 Task: Look for products in the category "Disposable Plates & Utensils" that are on sale.
Action: Mouse pressed left at (316, 165)
Screenshot: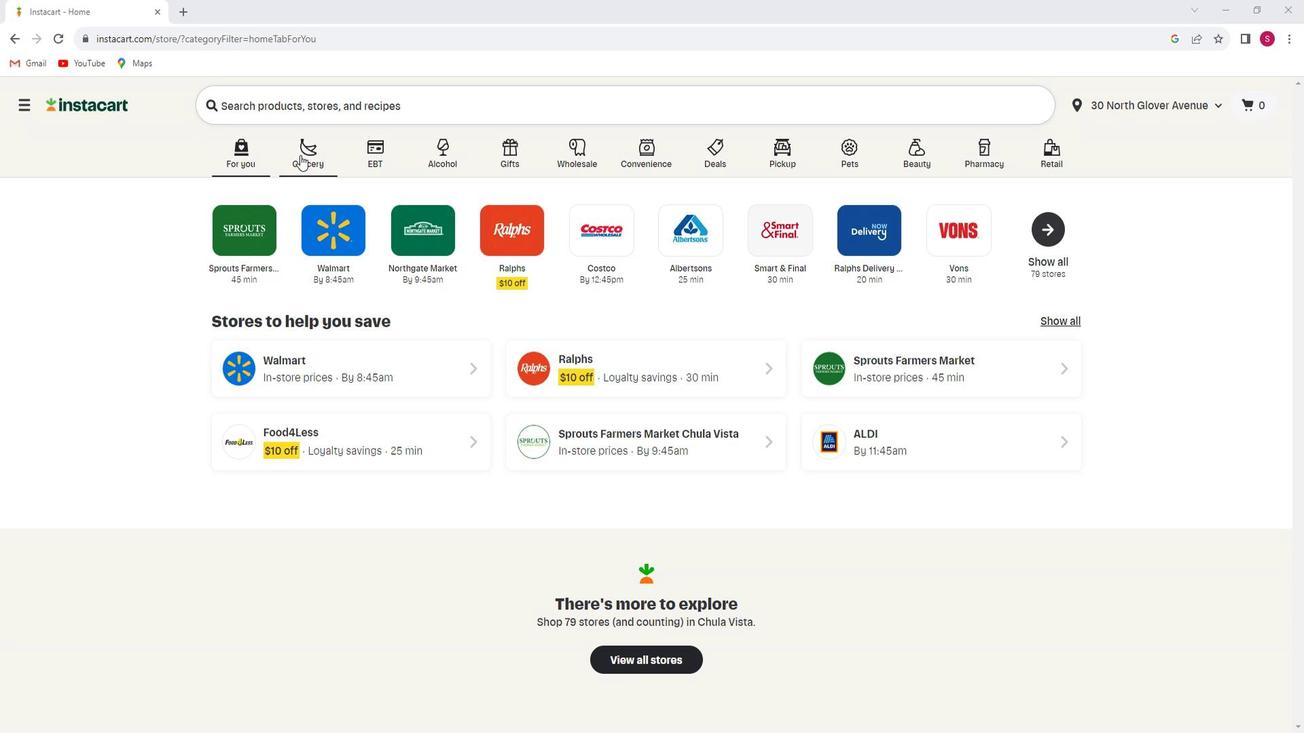 
Action: Mouse moved to (292, 402)
Screenshot: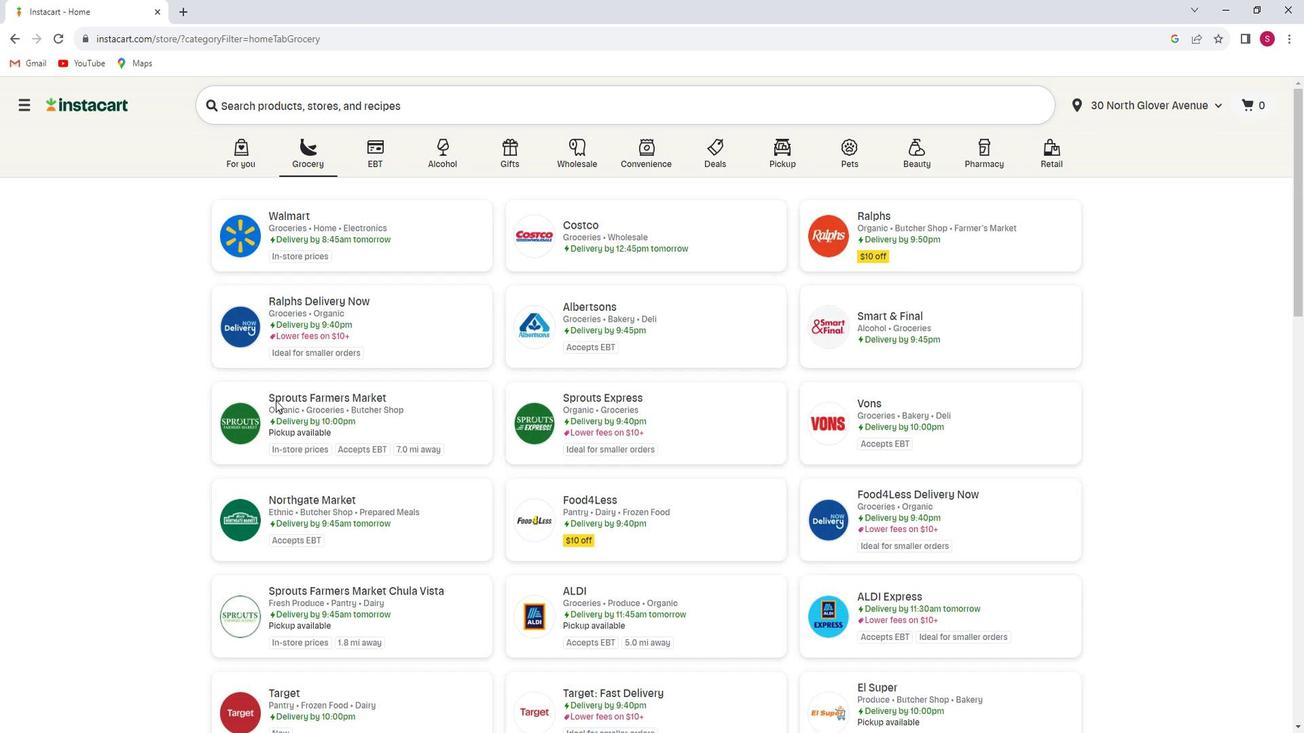 
Action: Mouse pressed left at (292, 402)
Screenshot: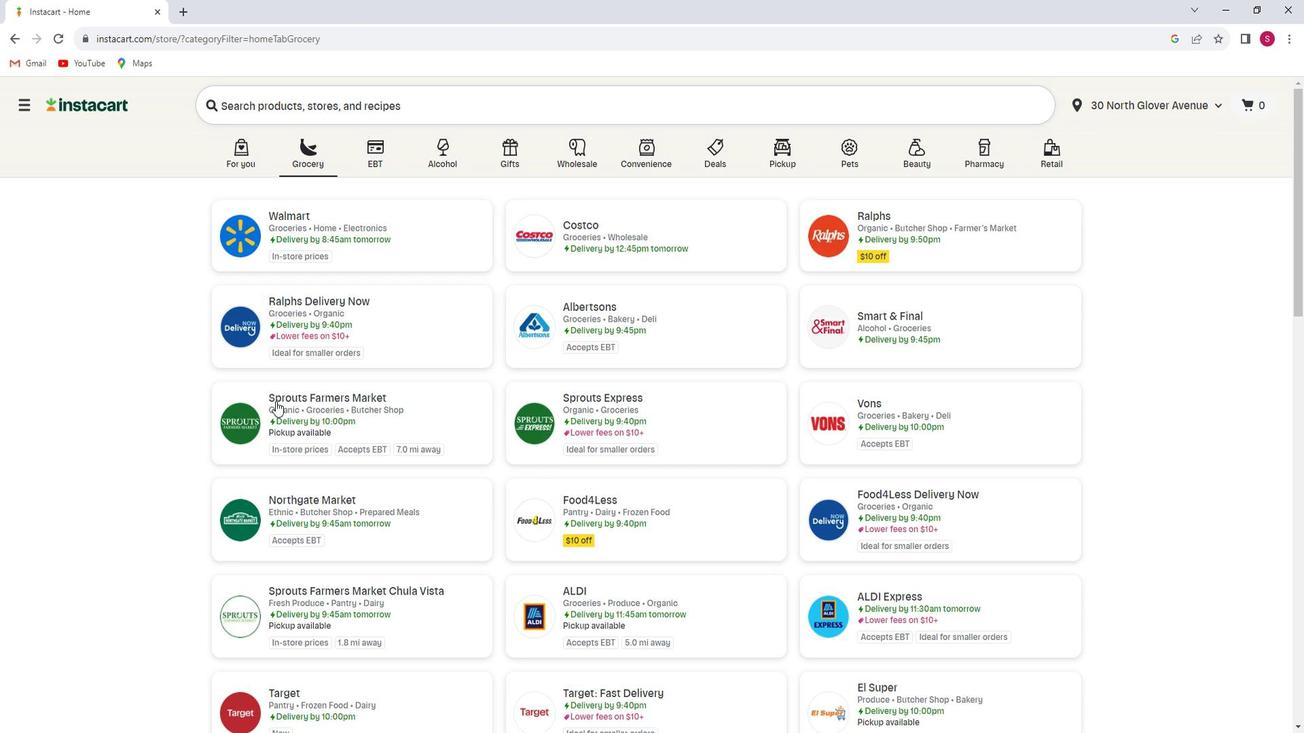 
Action: Mouse moved to (76, 418)
Screenshot: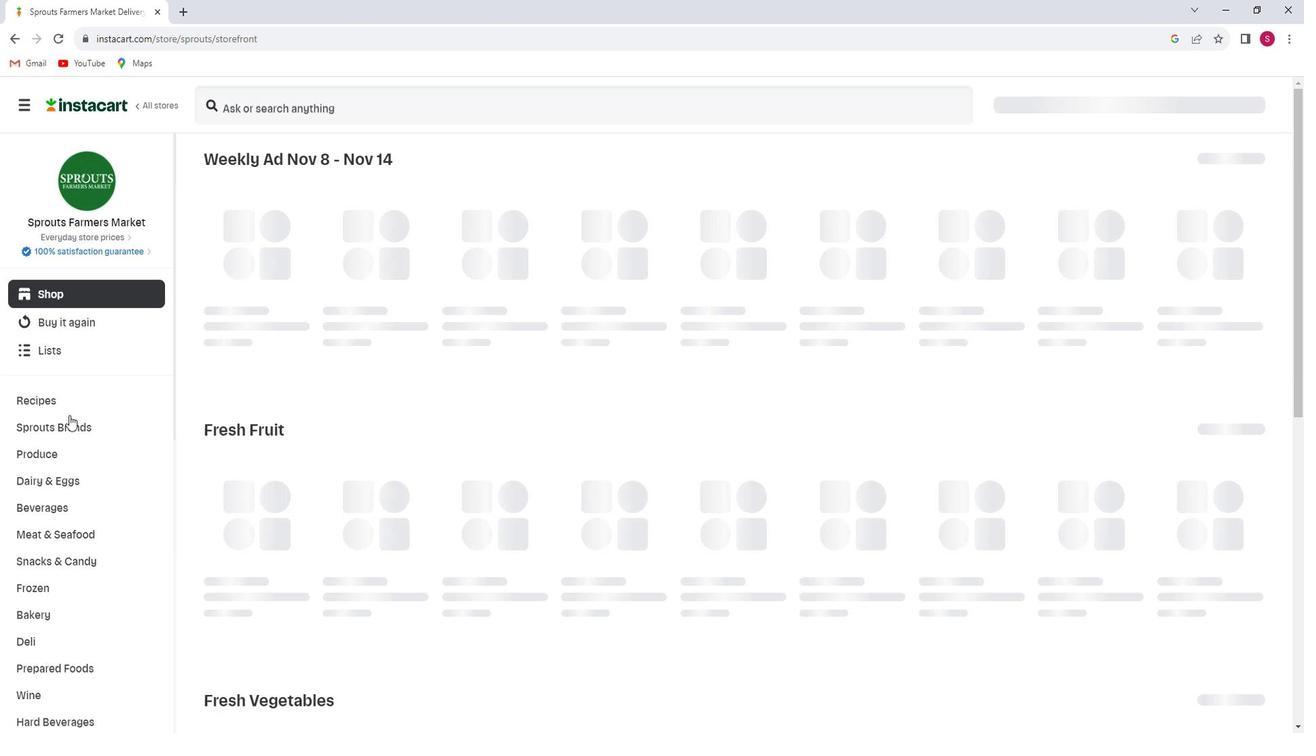 
Action: Mouse scrolled (76, 417) with delta (0, 0)
Screenshot: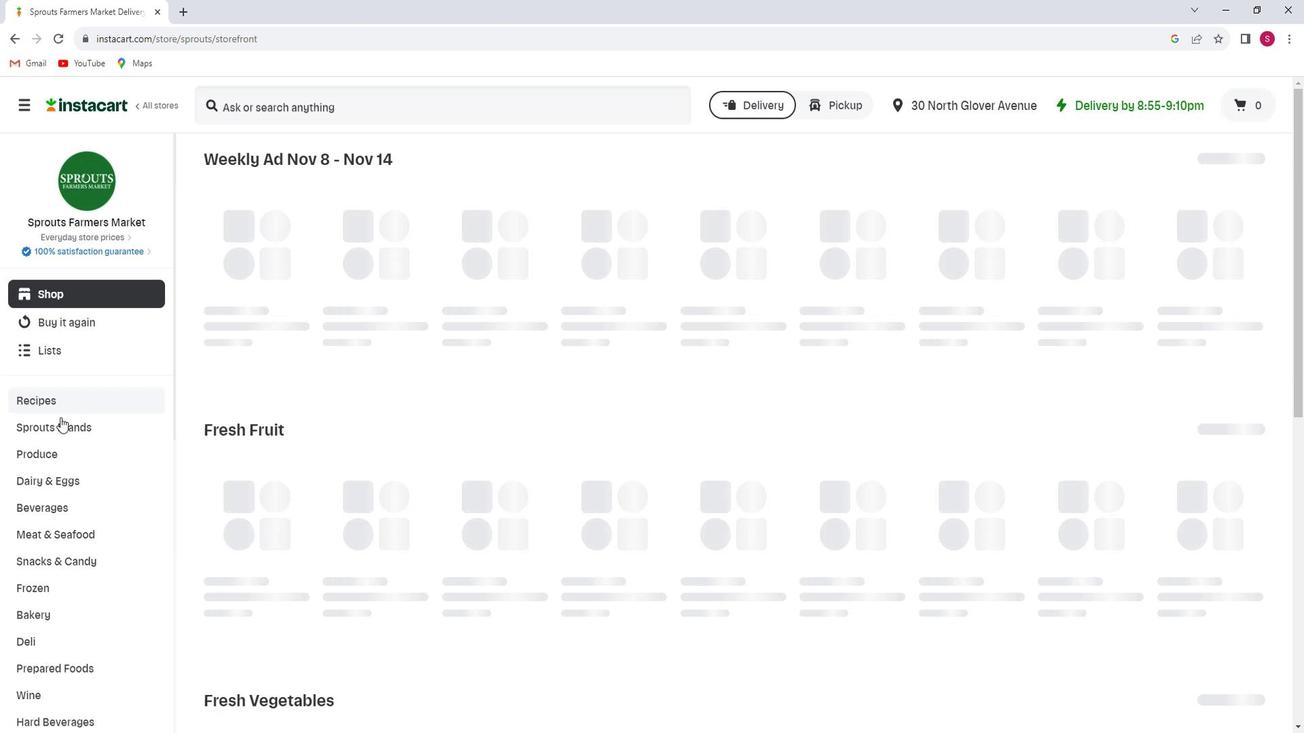 
Action: Mouse scrolled (76, 417) with delta (0, 0)
Screenshot: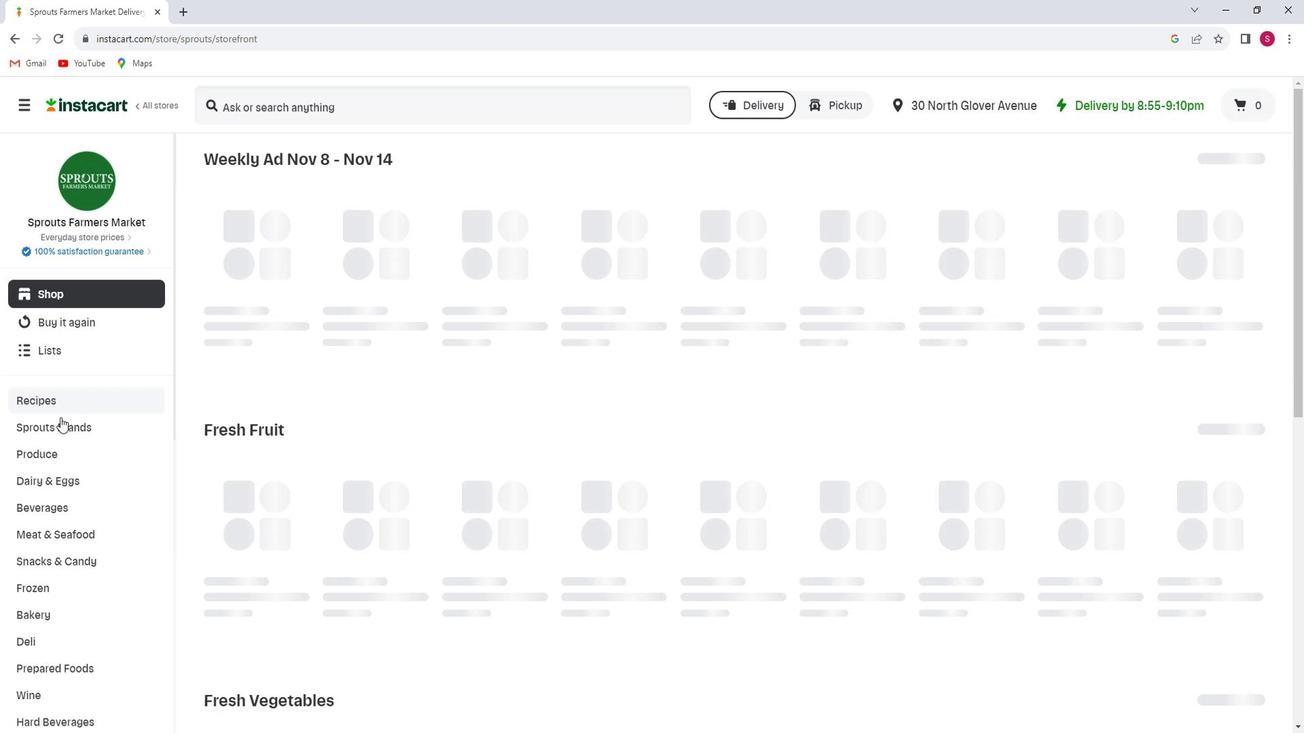 
Action: Mouse scrolled (76, 417) with delta (0, 0)
Screenshot: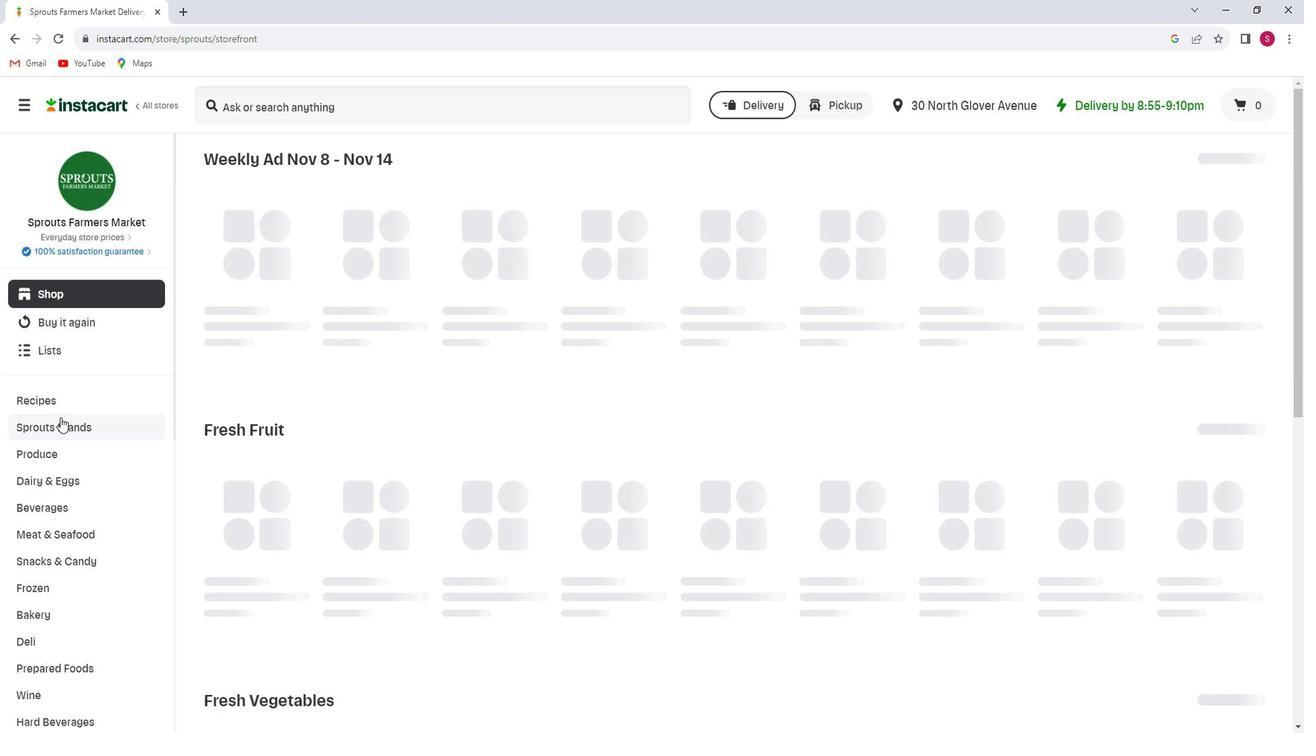 
Action: Mouse moved to (76, 413)
Screenshot: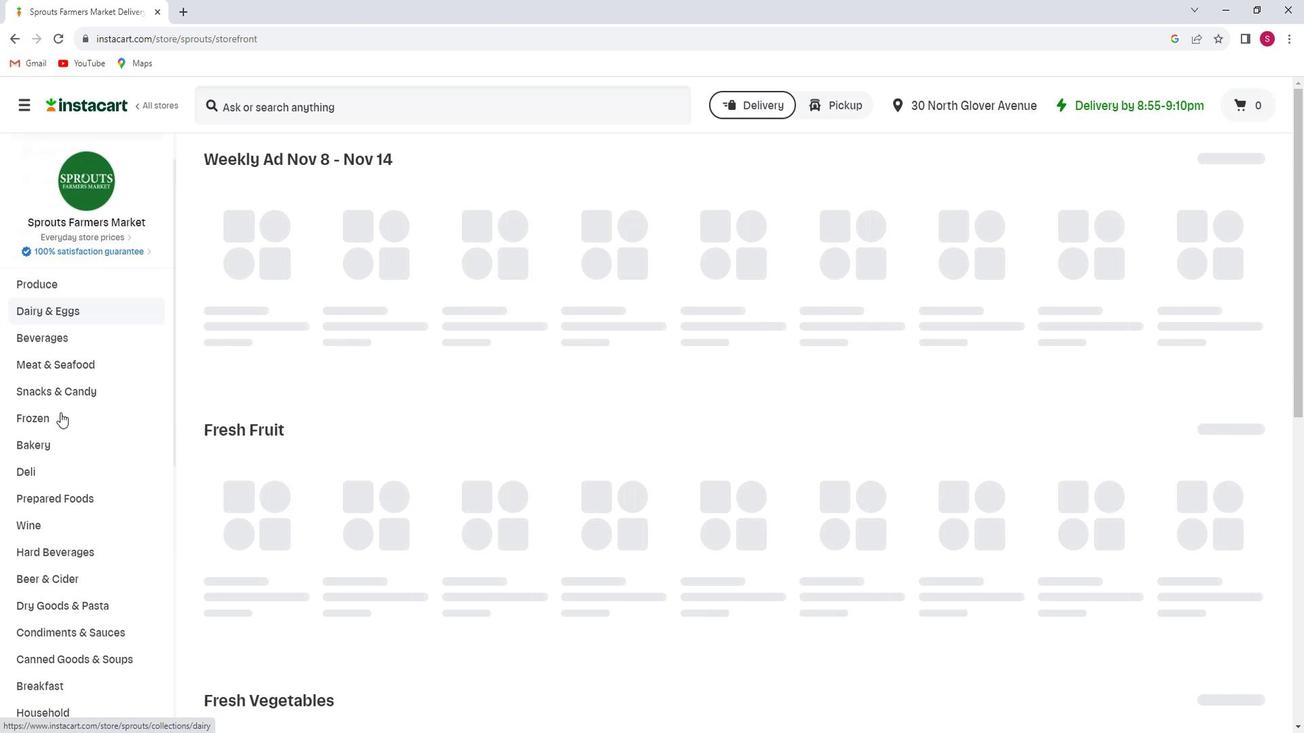 
Action: Mouse scrolled (76, 412) with delta (0, 0)
Screenshot: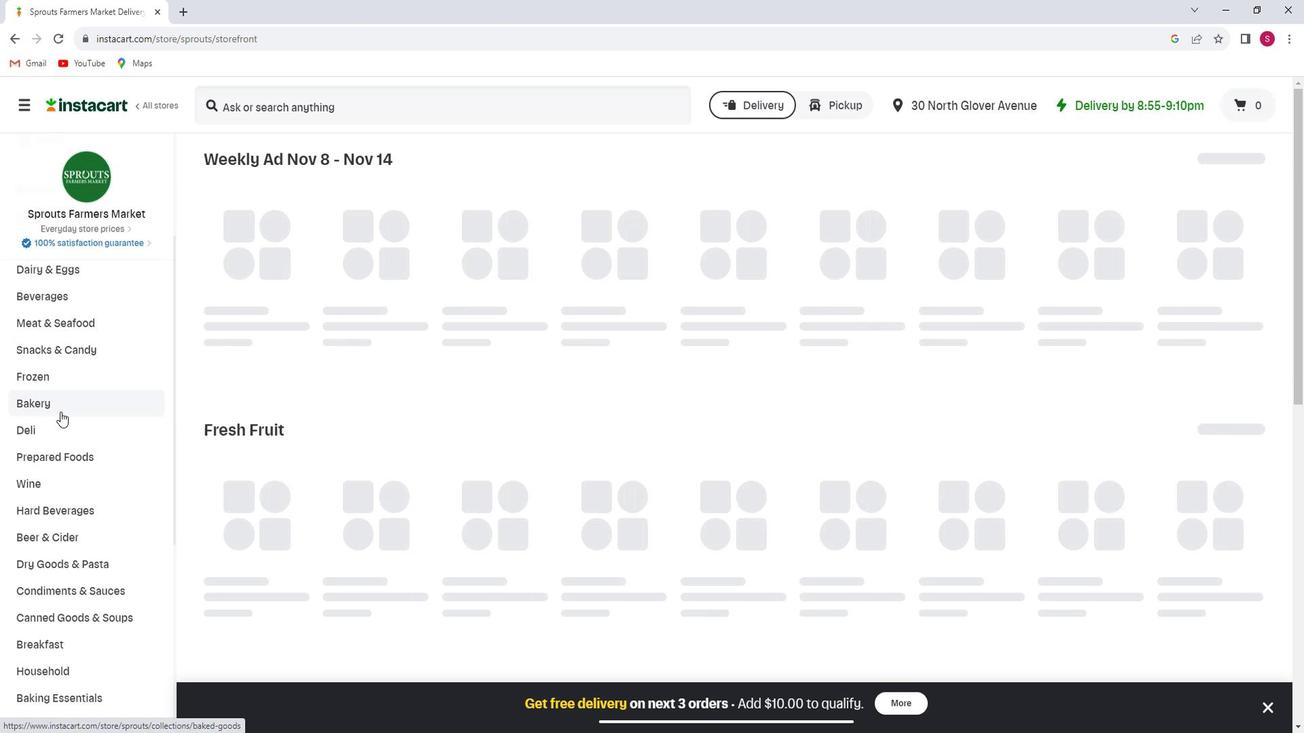 
Action: Mouse scrolled (76, 412) with delta (0, 0)
Screenshot: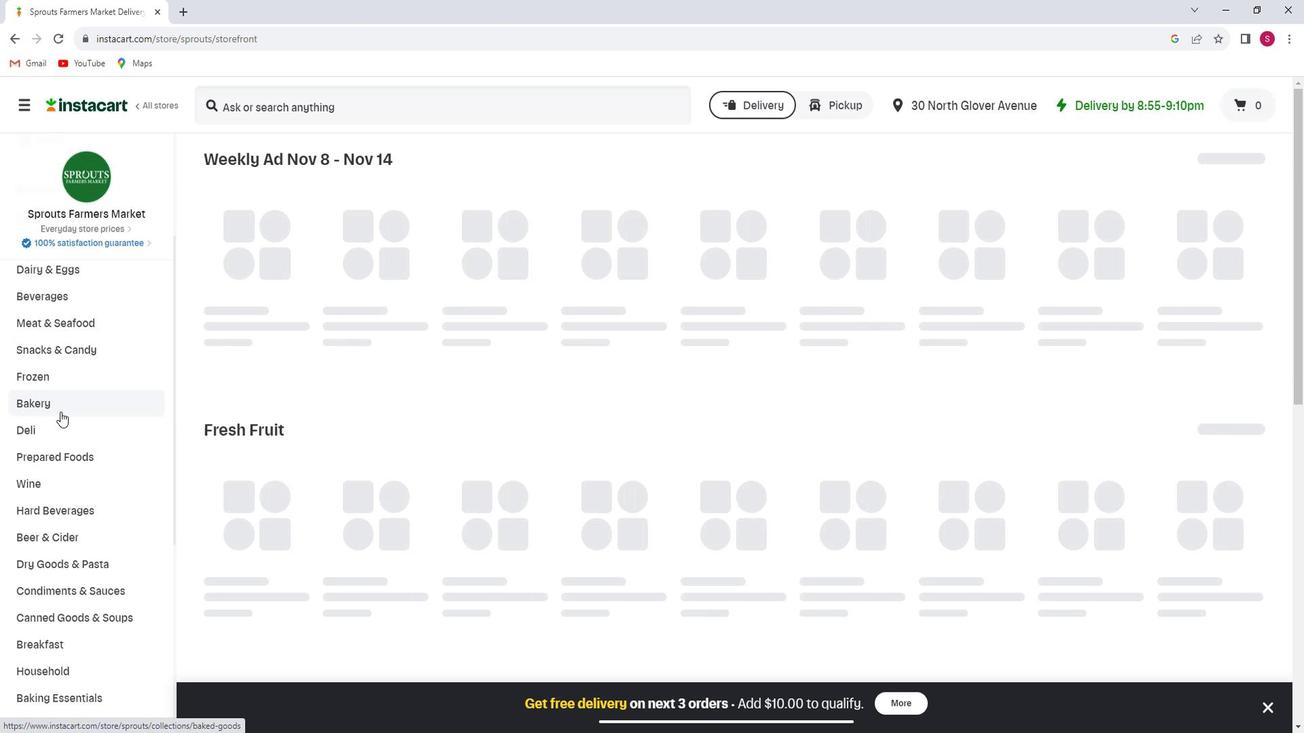 
Action: Mouse scrolled (76, 412) with delta (0, 0)
Screenshot: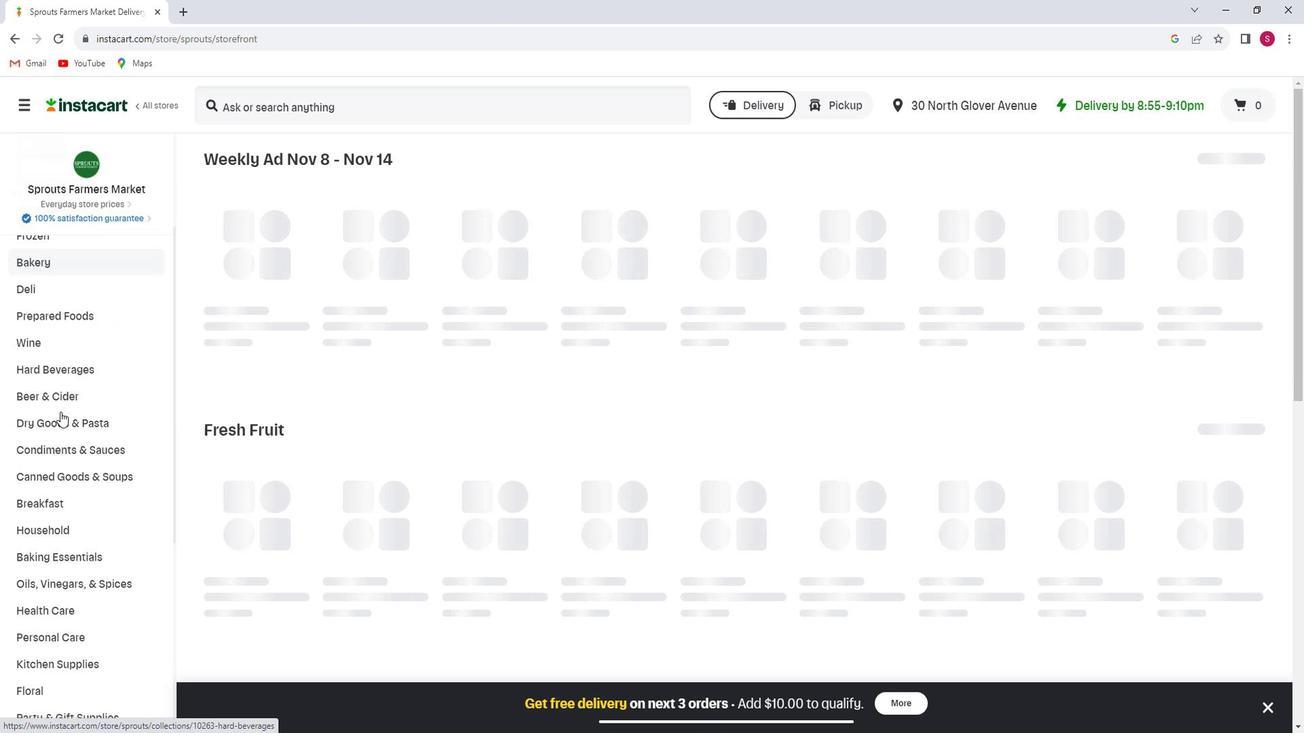 
Action: Mouse scrolled (76, 412) with delta (0, 0)
Screenshot: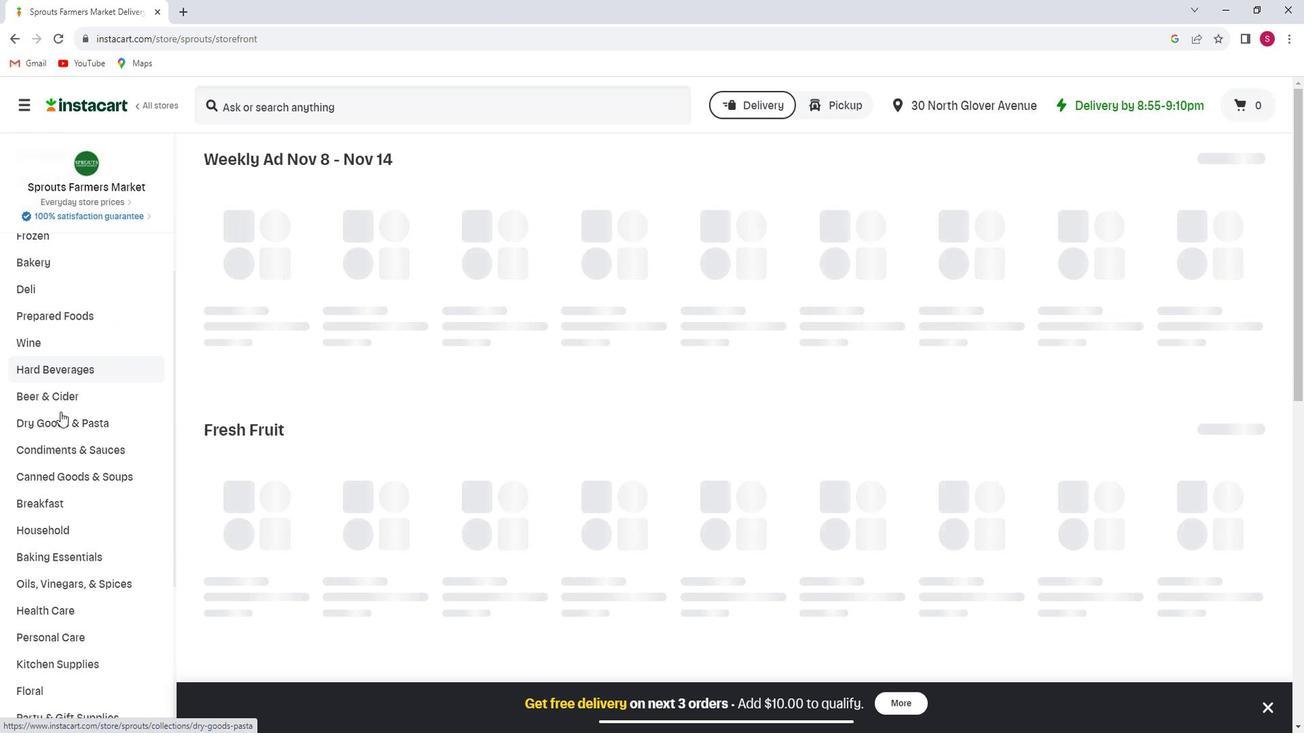 
Action: Mouse moved to (54, 529)
Screenshot: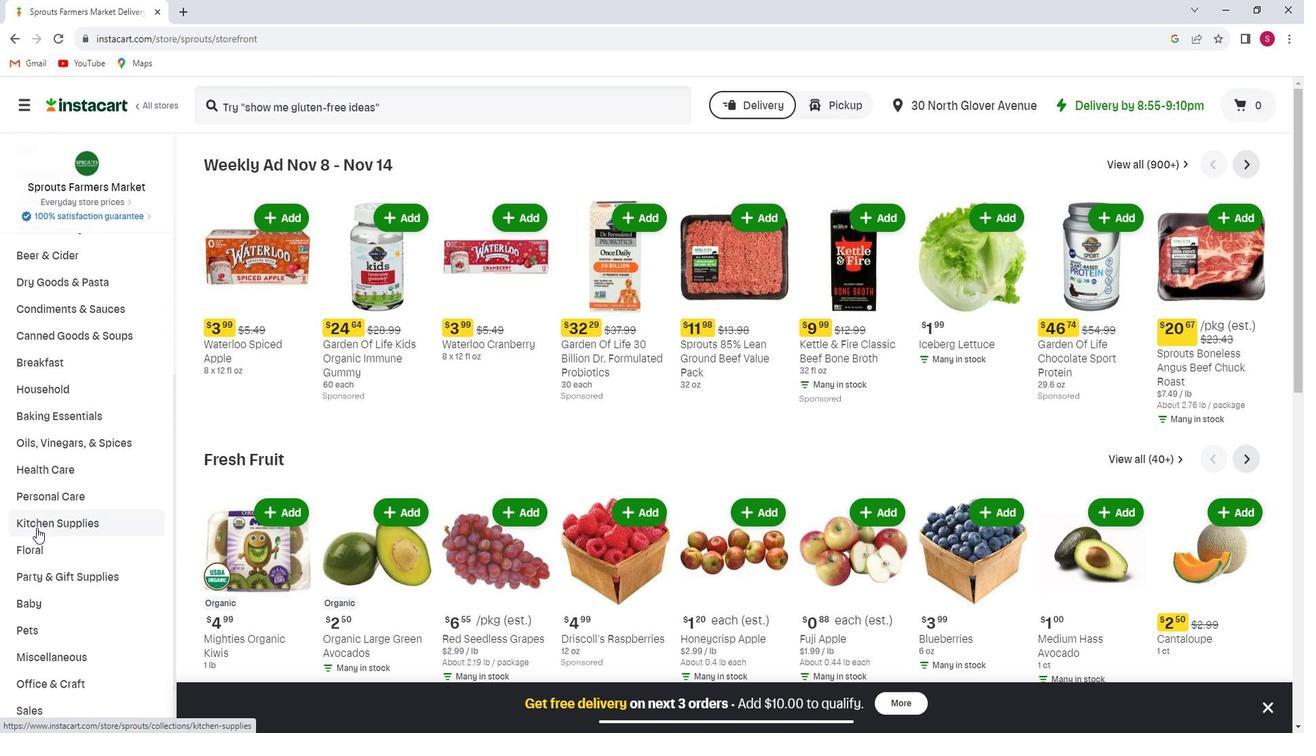 
Action: Mouse pressed left at (54, 529)
Screenshot: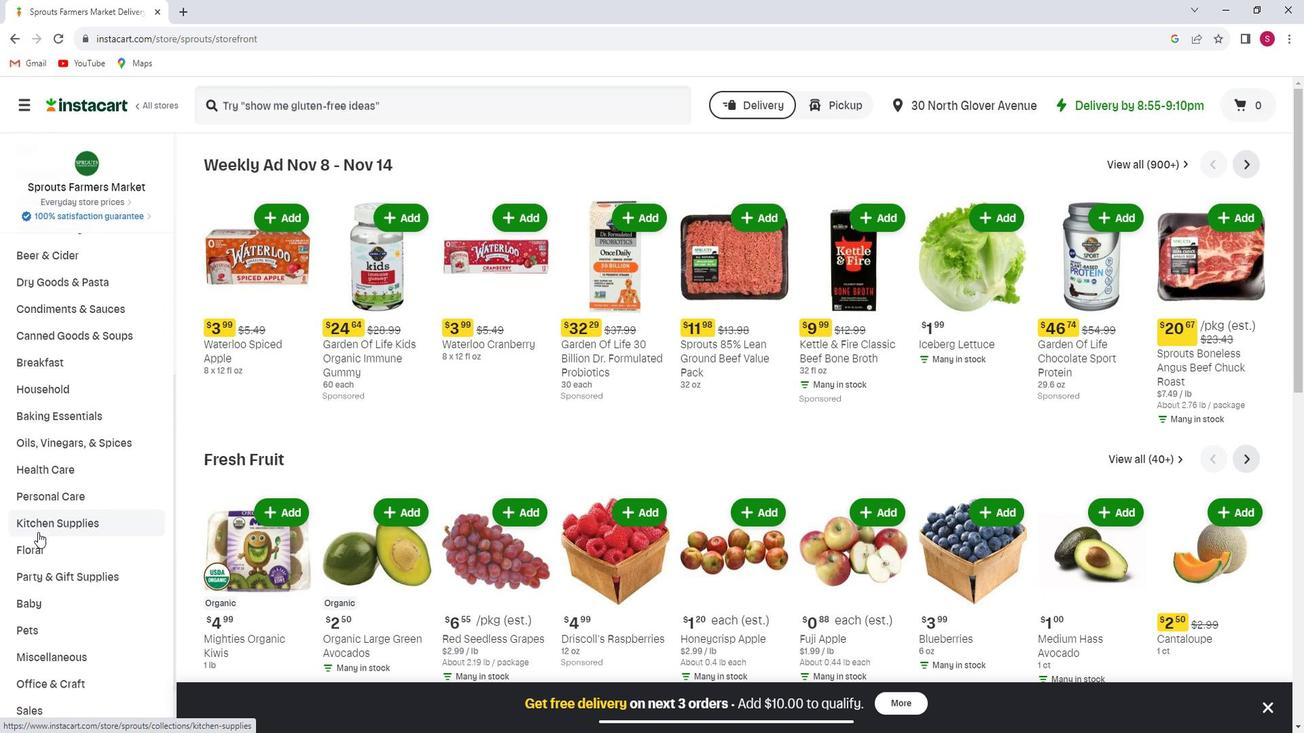 
Action: Mouse moved to (65, 569)
Screenshot: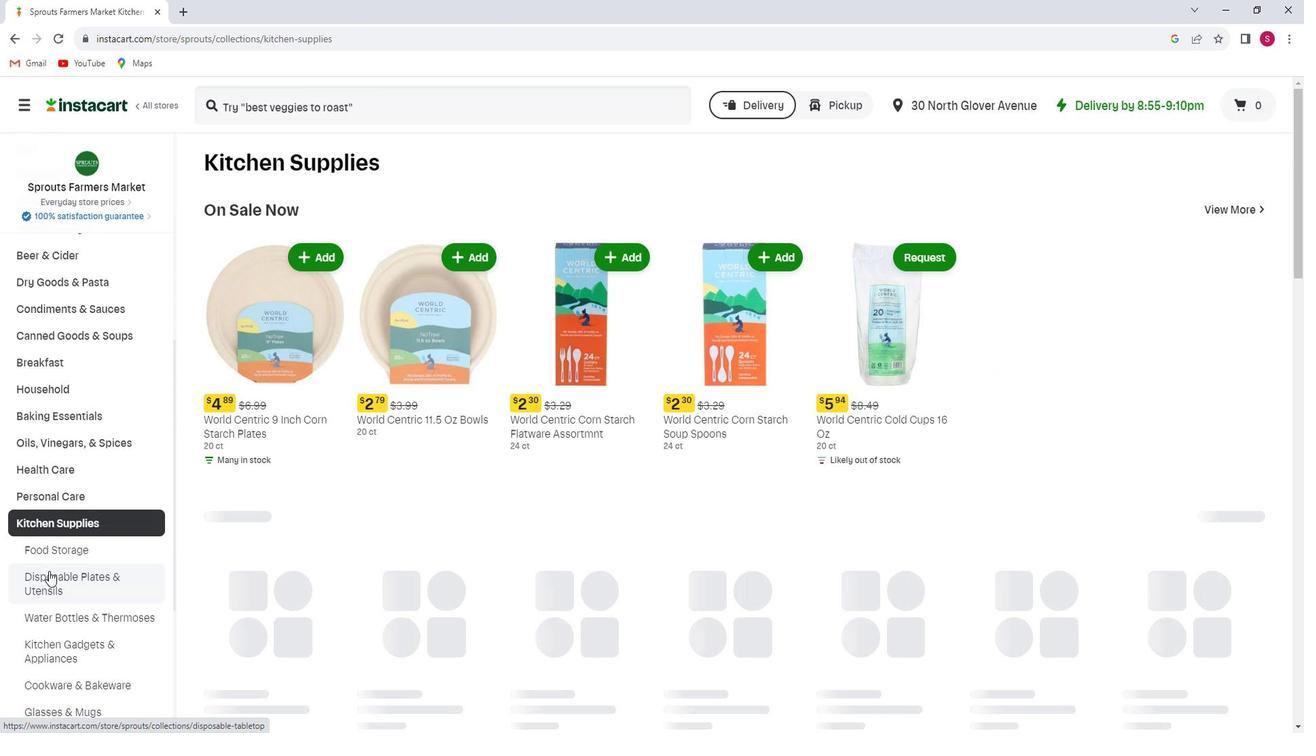 
Action: Mouse pressed left at (65, 569)
Screenshot: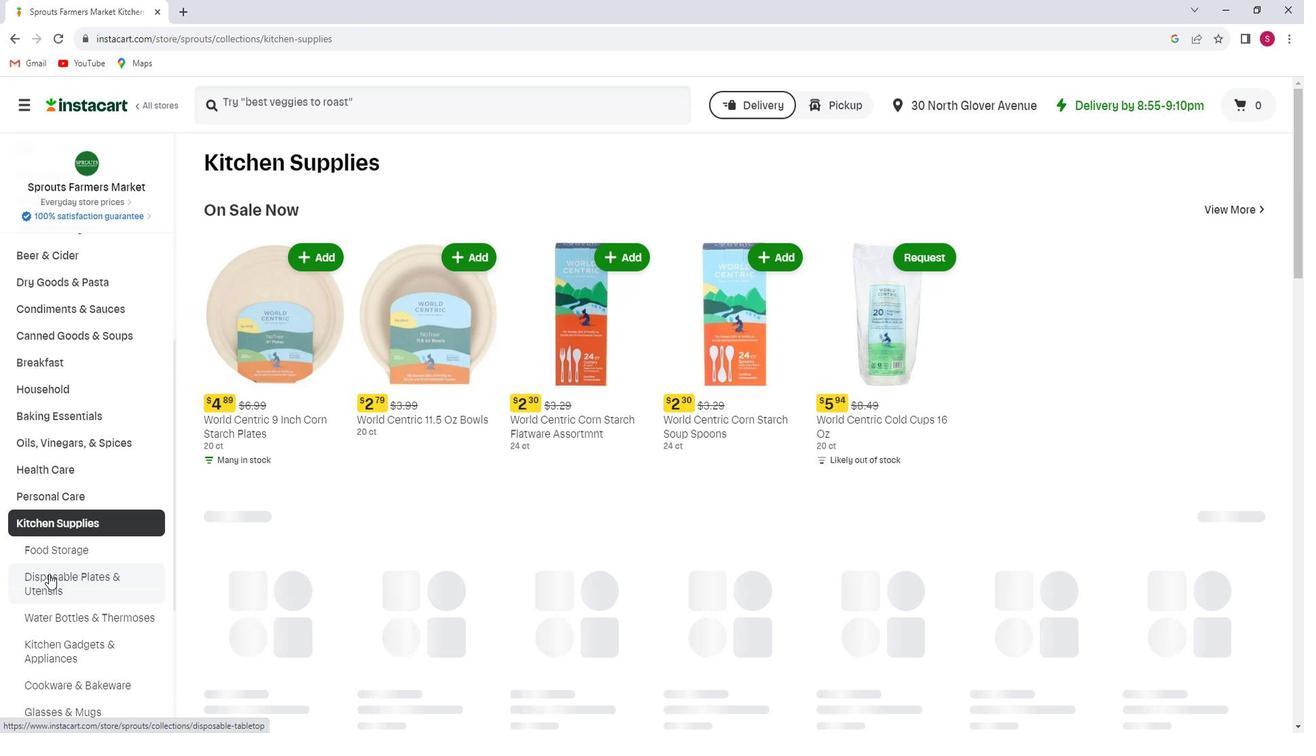 
Action: Mouse moved to (236, 275)
Screenshot: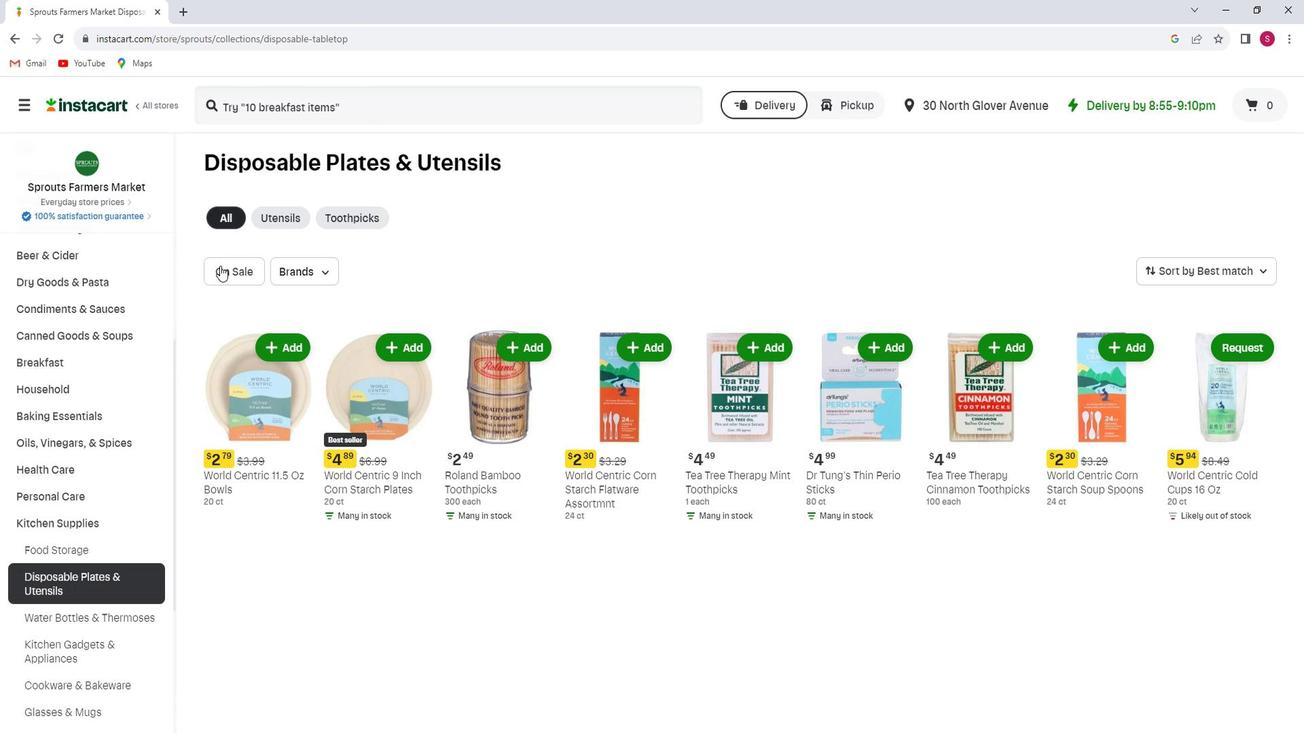 
Action: Mouse pressed left at (236, 275)
Screenshot: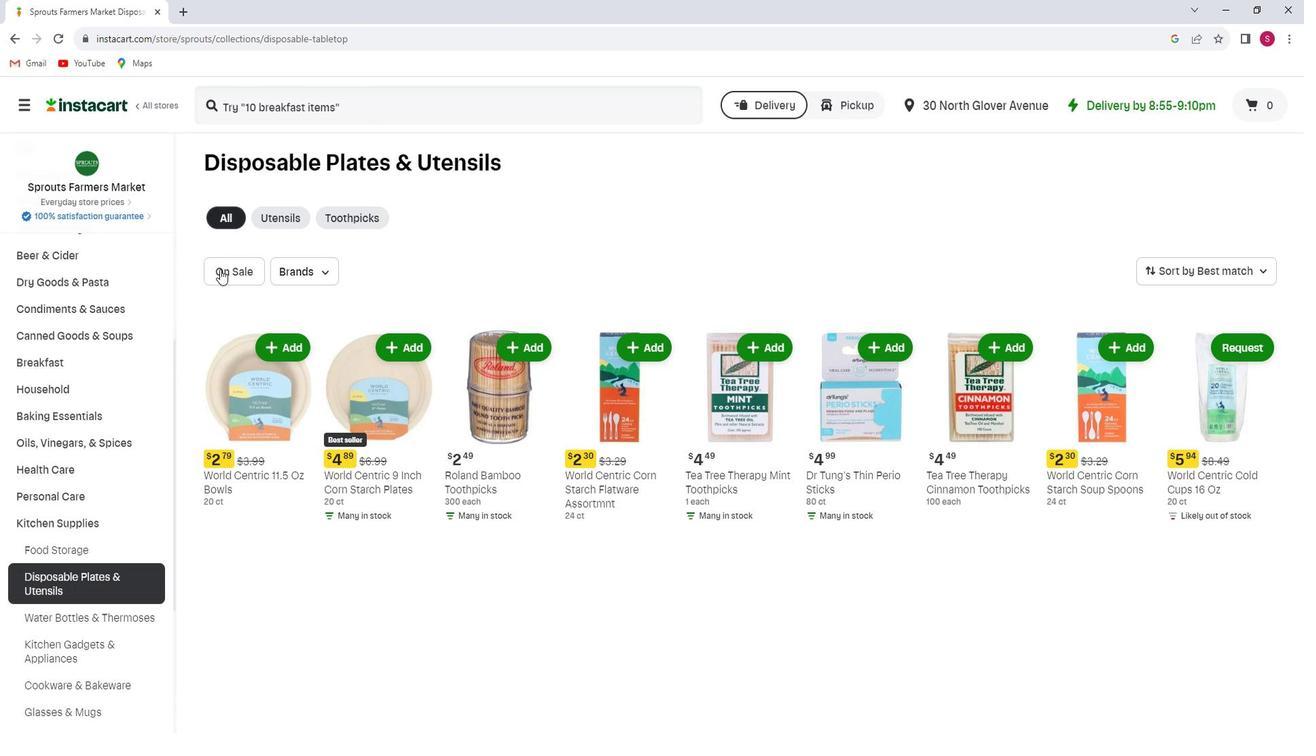 
